Task: Create a due date automation trigger when advanced on, on the wednesday of the week before a card is due add fields with custom field "Resume" cleared at 11:00 AM.
Action: Mouse moved to (852, 71)
Screenshot: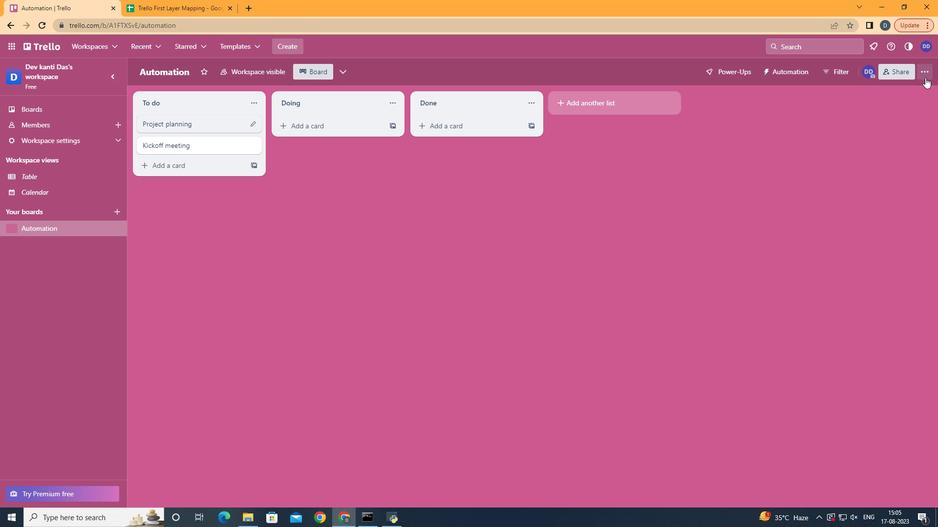 
Action: Mouse pressed left at (852, 71)
Screenshot: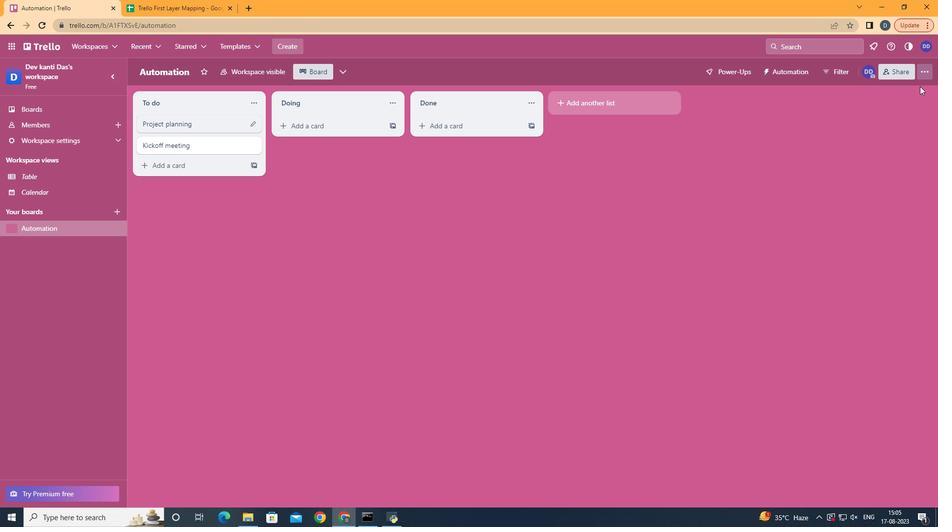 
Action: Mouse moved to (795, 189)
Screenshot: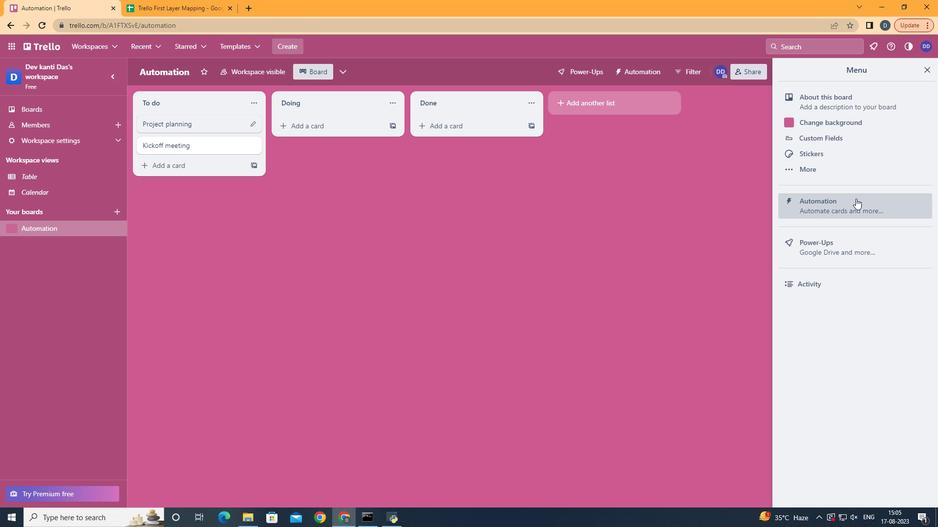 
Action: Mouse pressed left at (795, 189)
Screenshot: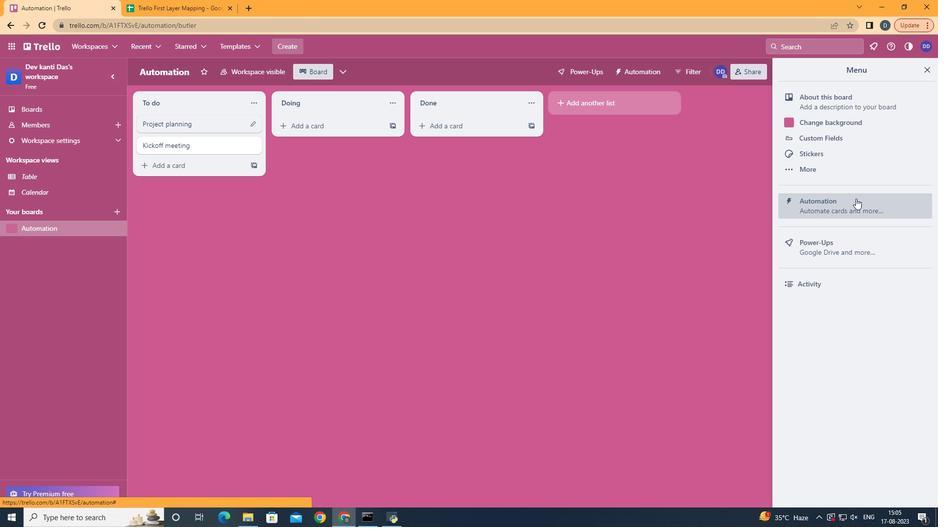 
Action: Mouse moved to (235, 182)
Screenshot: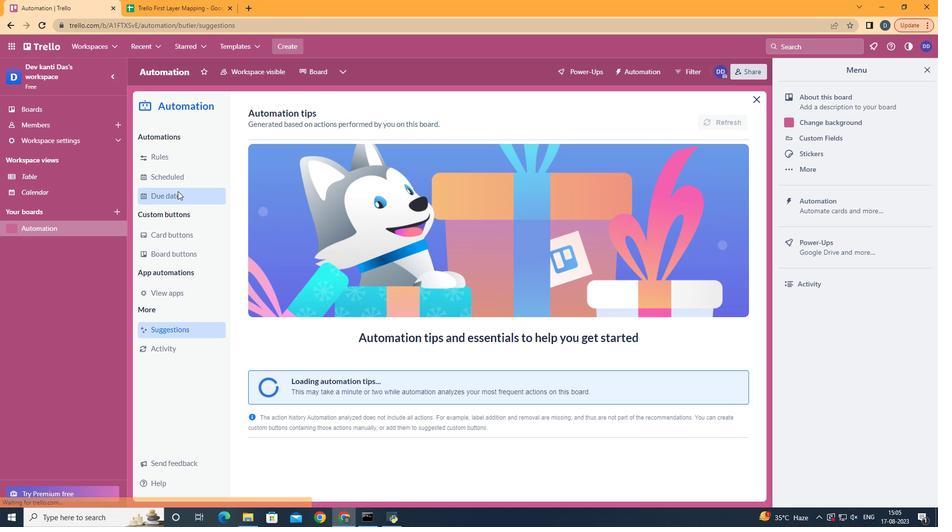 
Action: Mouse pressed left at (235, 182)
Screenshot: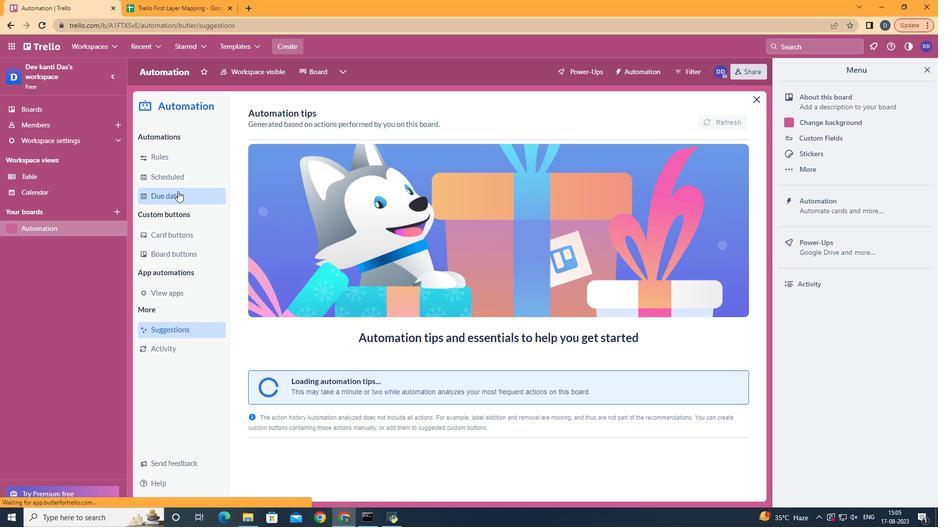 
Action: Mouse moved to (654, 108)
Screenshot: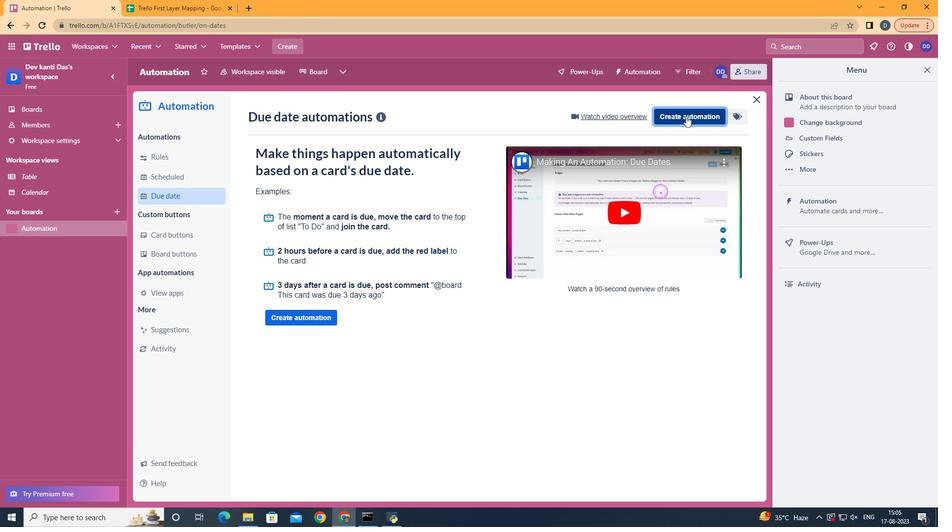 
Action: Mouse pressed left at (654, 108)
Screenshot: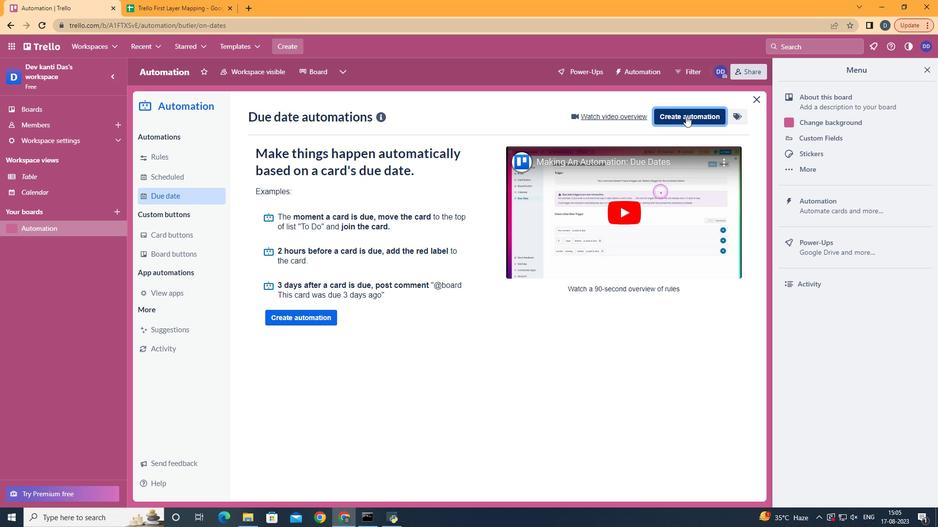 
Action: Mouse moved to (523, 200)
Screenshot: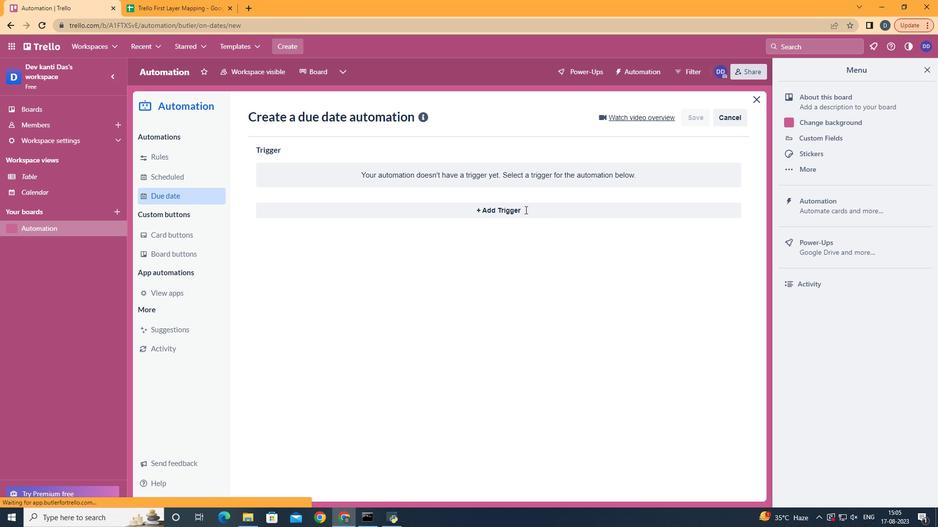 
Action: Mouse pressed left at (523, 200)
Screenshot: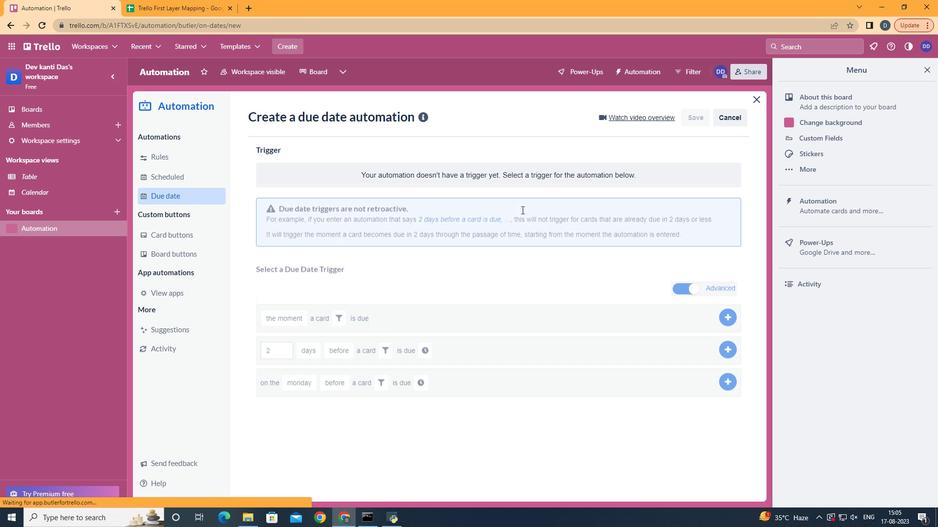 
Action: Mouse moved to (358, 279)
Screenshot: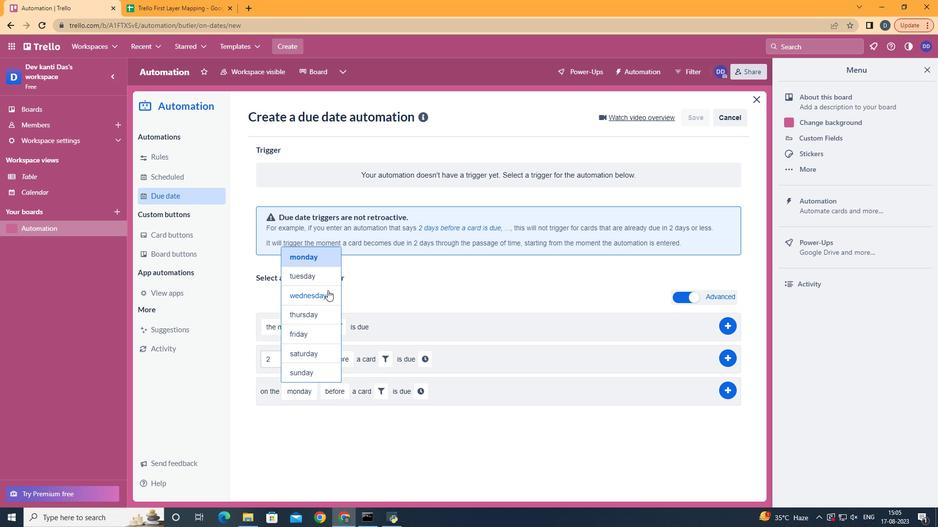 
Action: Mouse pressed left at (358, 279)
Screenshot: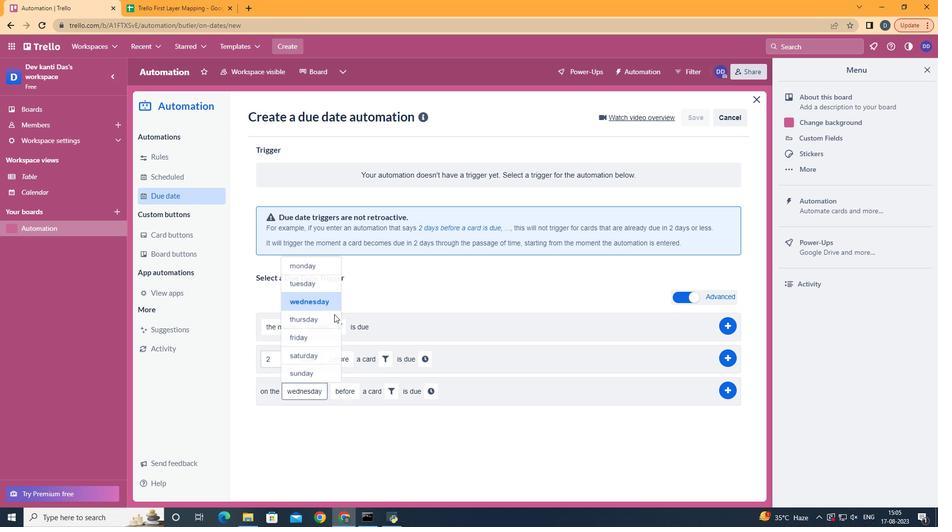
Action: Mouse moved to (387, 450)
Screenshot: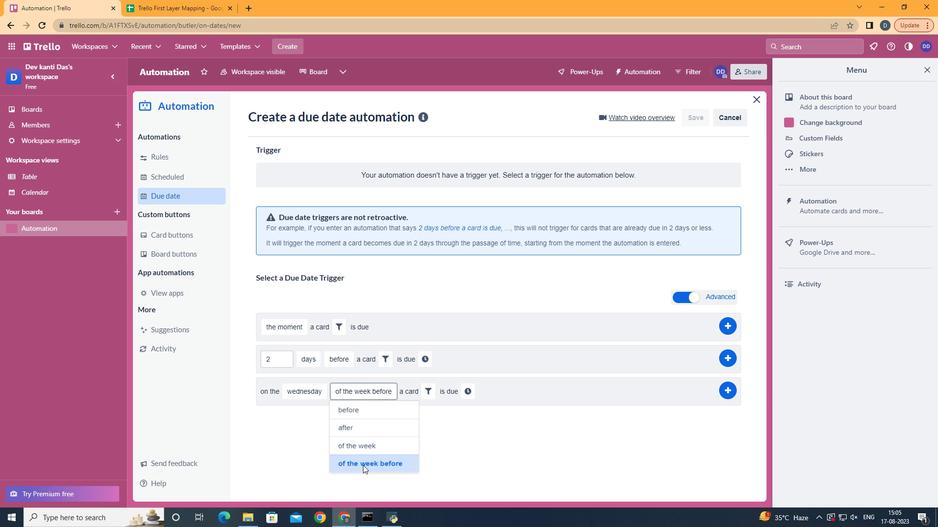 
Action: Mouse pressed left at (387, 450)
Screenshot: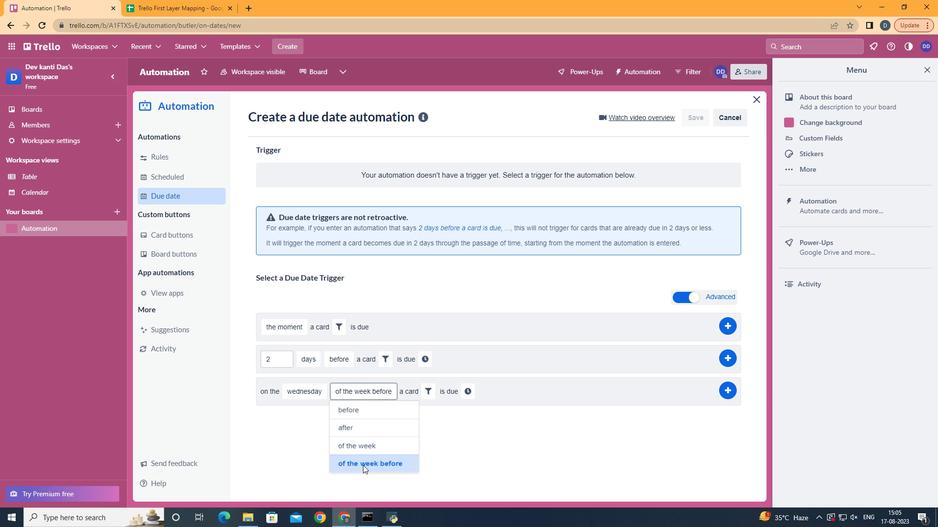 
Action: Mouse moved to (439, 376)
Screenshot: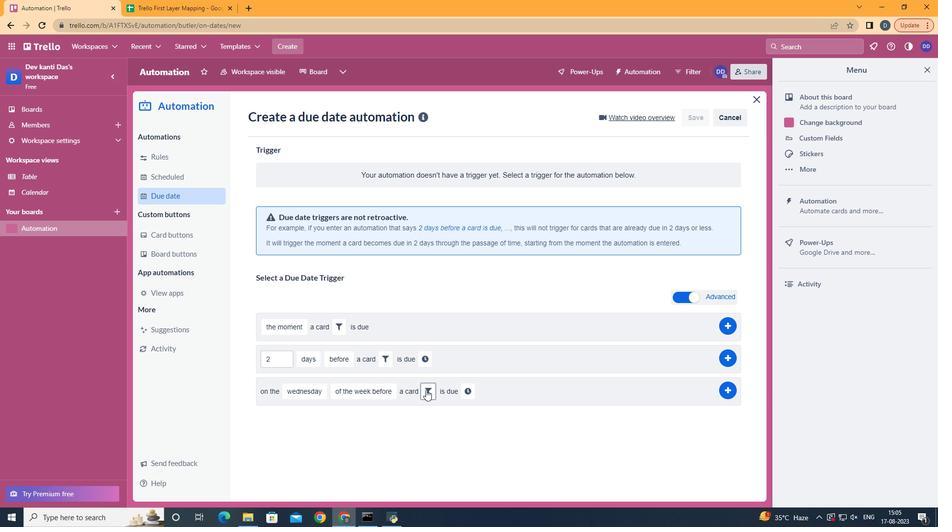 
Action: Mouse pressed left at (439, 376)
Screenshot: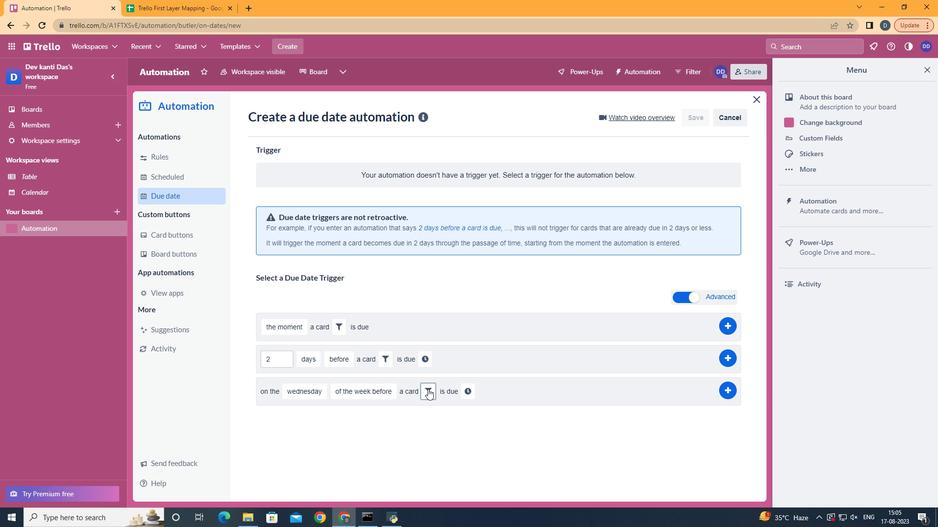
Action: Mouse moved to (566, 407)
Screenshot: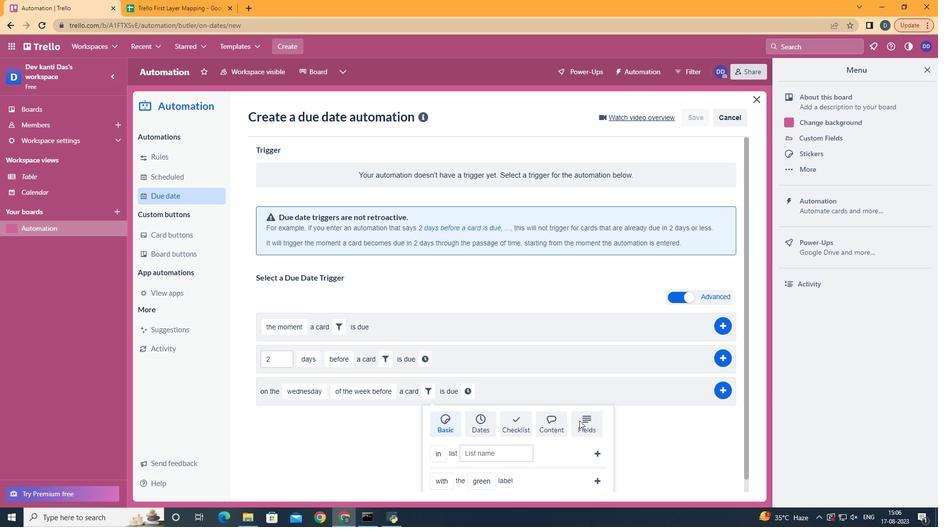 
Action: Mouse pressed left at (566, 407)
Screenshot: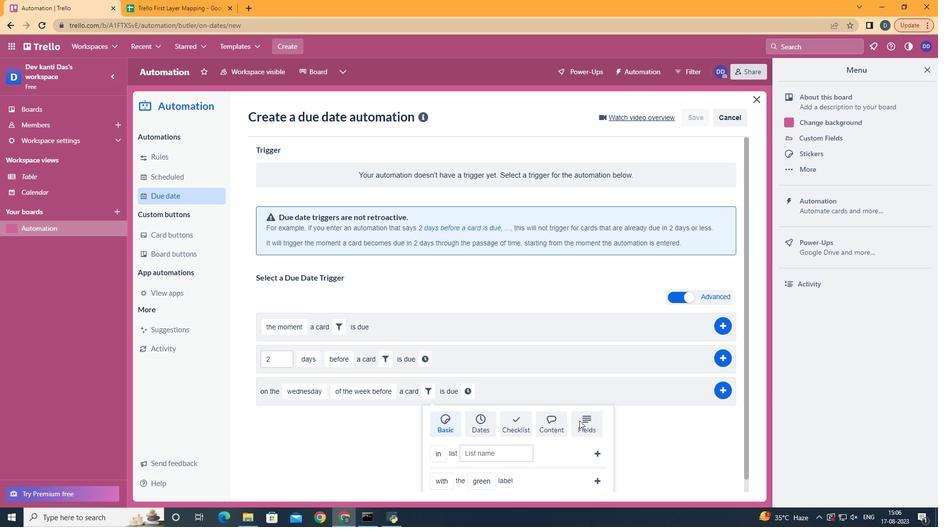 
Action: Mouse moved to (566, 407)
Screenshot: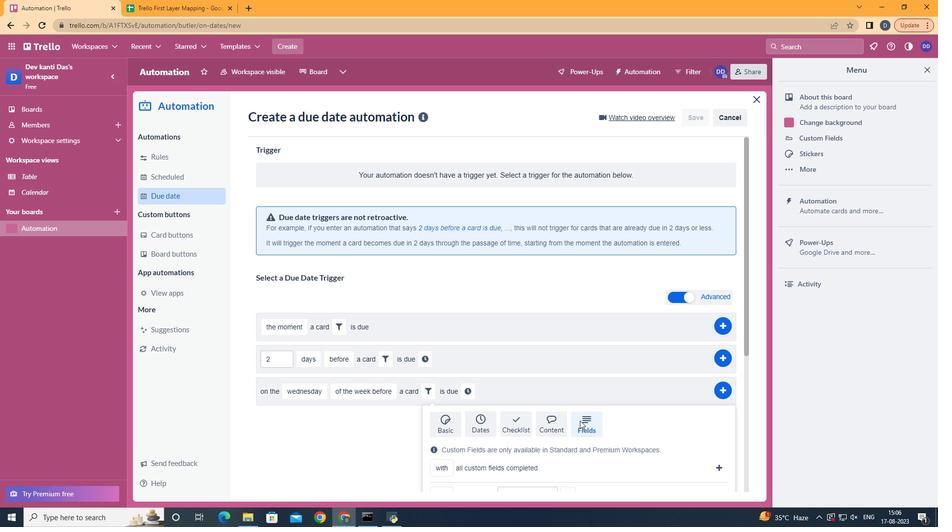 
Action: Mouse scrolled (566, 406) with delta (0, 0)
Screenshot: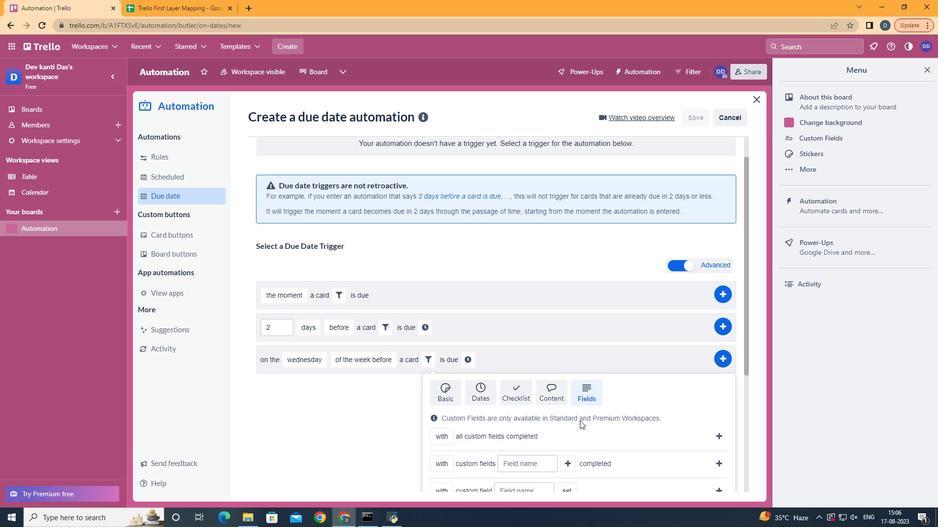 
Action: Mouse scrolled (566, 406) with delta (0, 0)
Screenshot: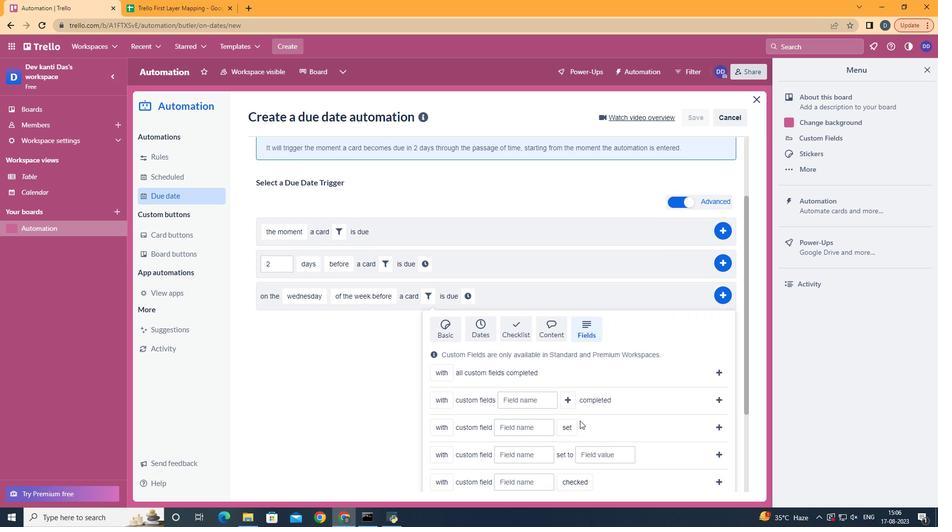 
Action: Mouse moved to (533, 408)
Screenshot: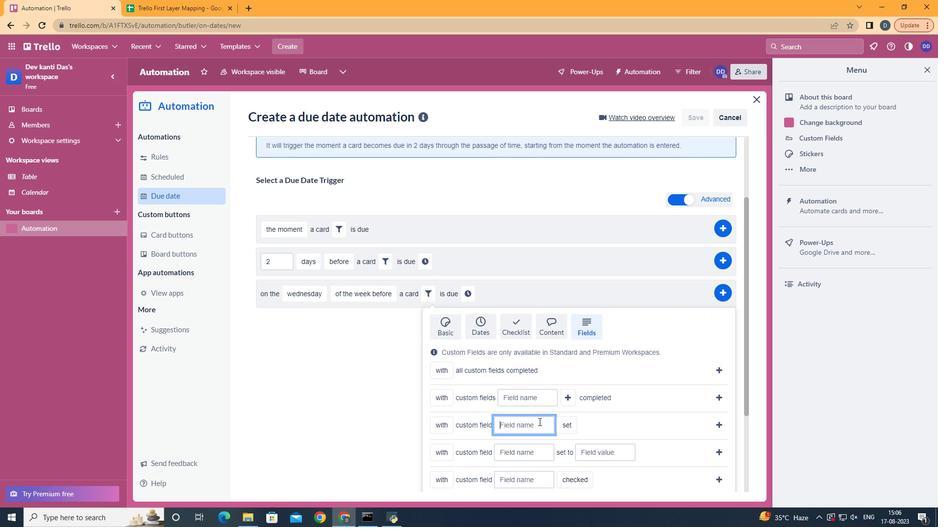 
Action: Mouse pressed left at (533, 408)
Screenshot: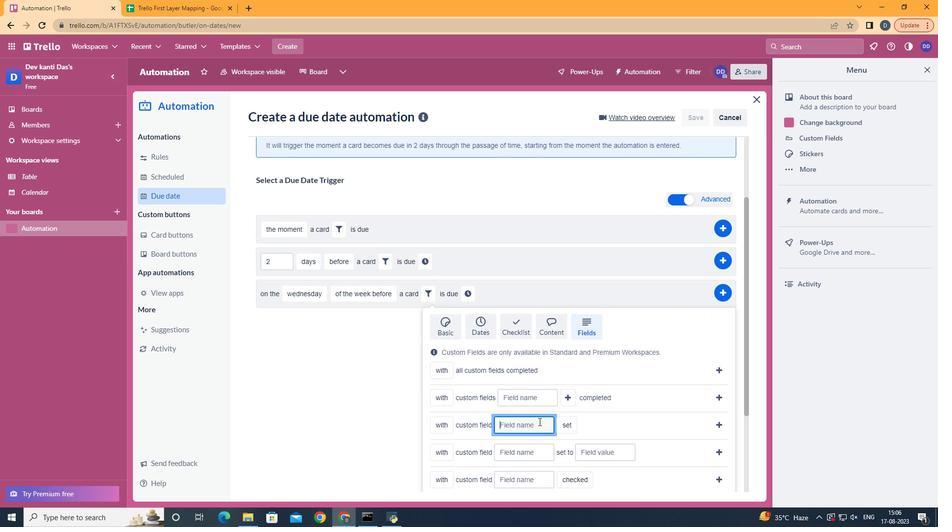 
Action: Key pressed <Key.shift><Key.shift><Key.shift><Key.shift><Key.shift><Key.shift>Resume
Screenshot: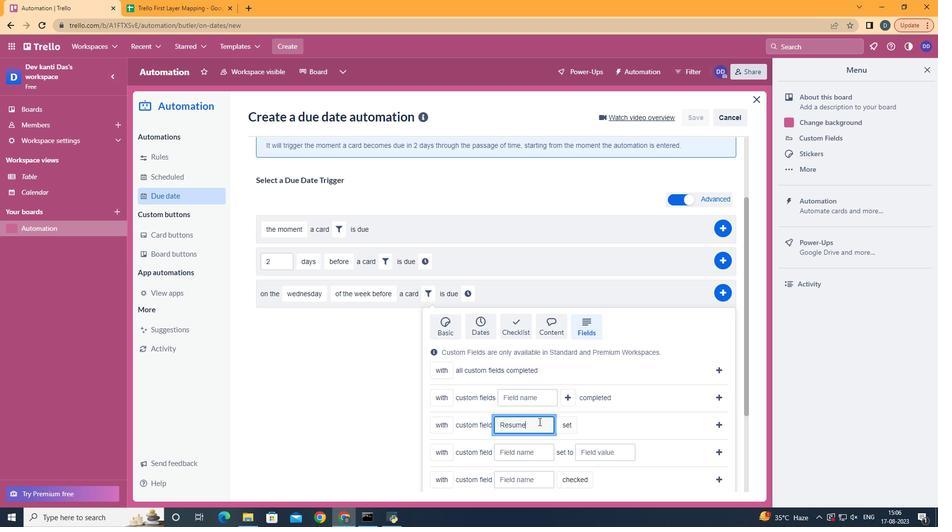 
Action: Mouse moved to (562, 449)
Screenshot: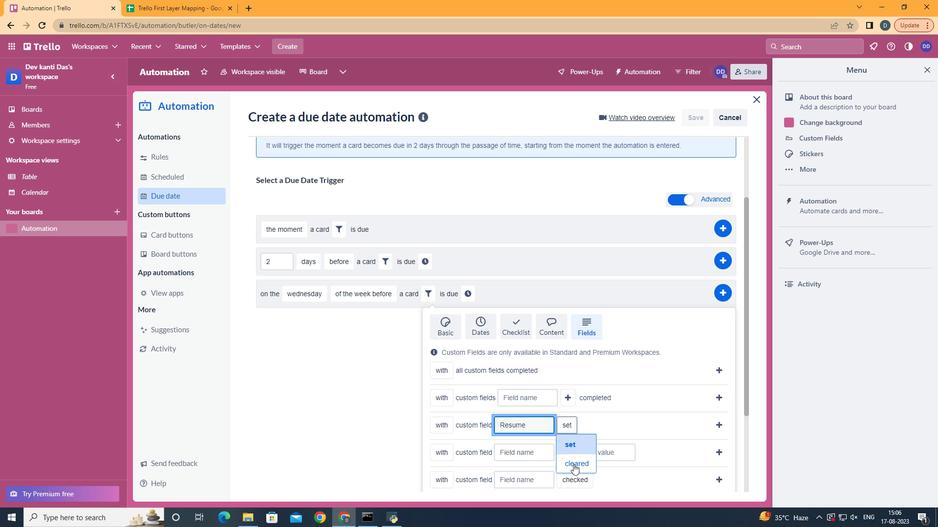 
Action: Mouse pressed left at (562, 449)
Screenshot: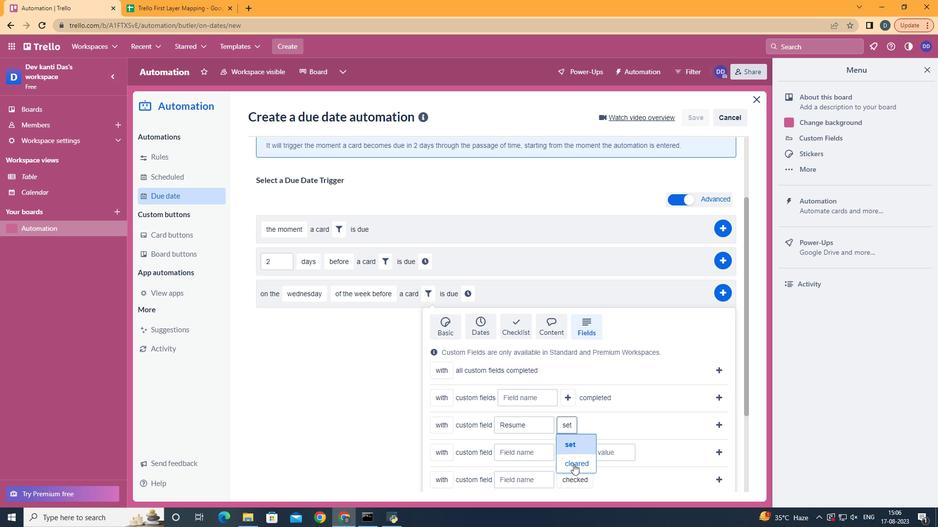 
Action: Mouse moved to (681, 411)
Screenshot: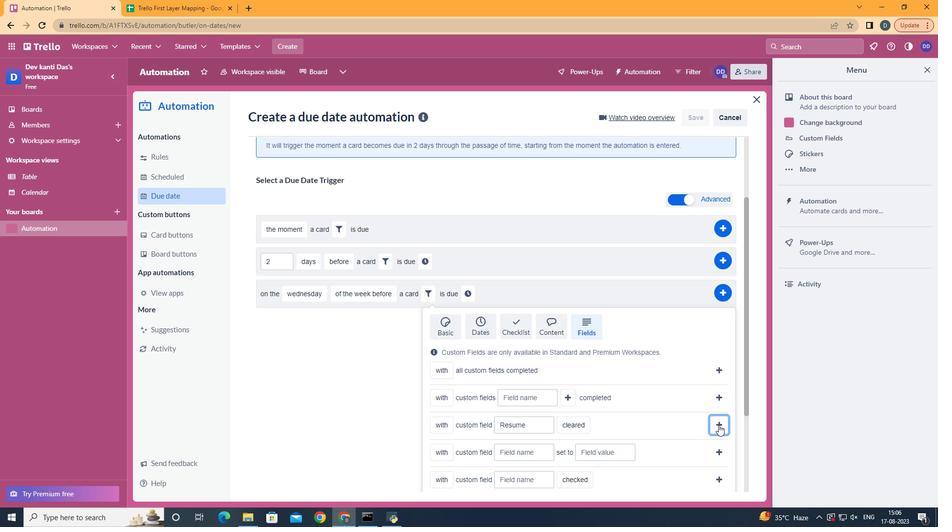 
Action: Mouse pressed left at (681, 411)
Screenshot: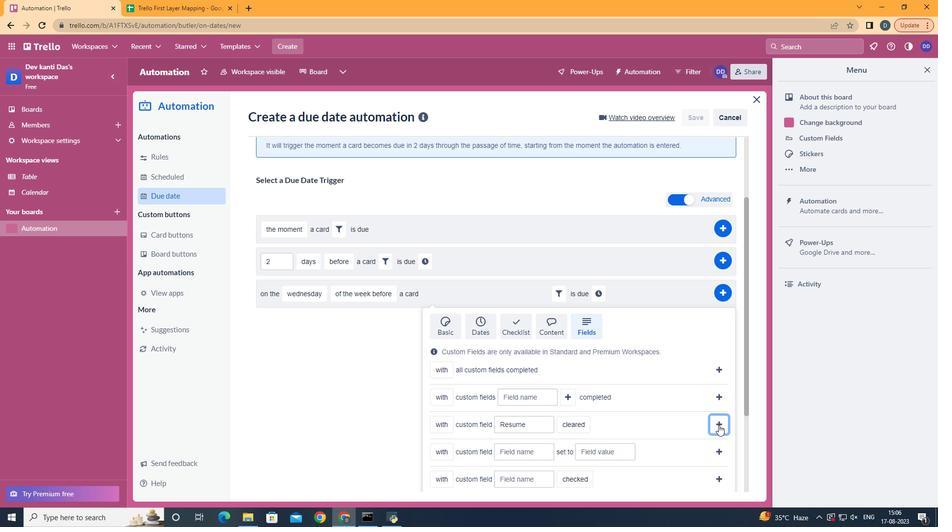 
Action: Mouse moved to (583, 382)
Screenshot: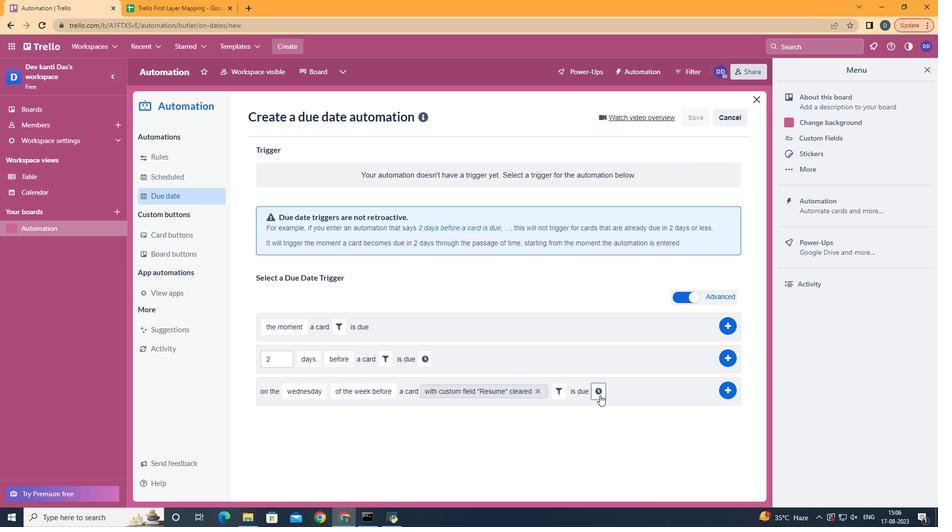 
Action: Mouse pressed left at (583, 382)
Screenshot: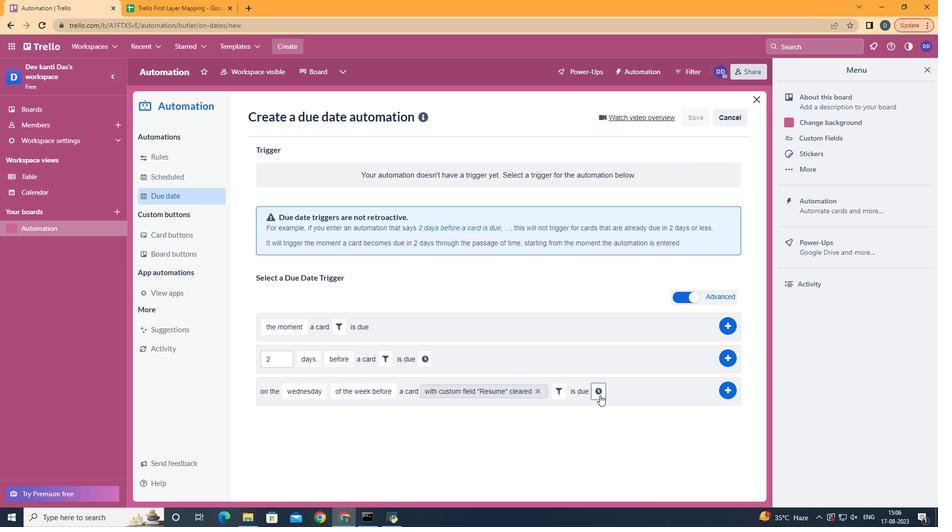 
Action: Mouse moved to (606, 379)
Screenshot: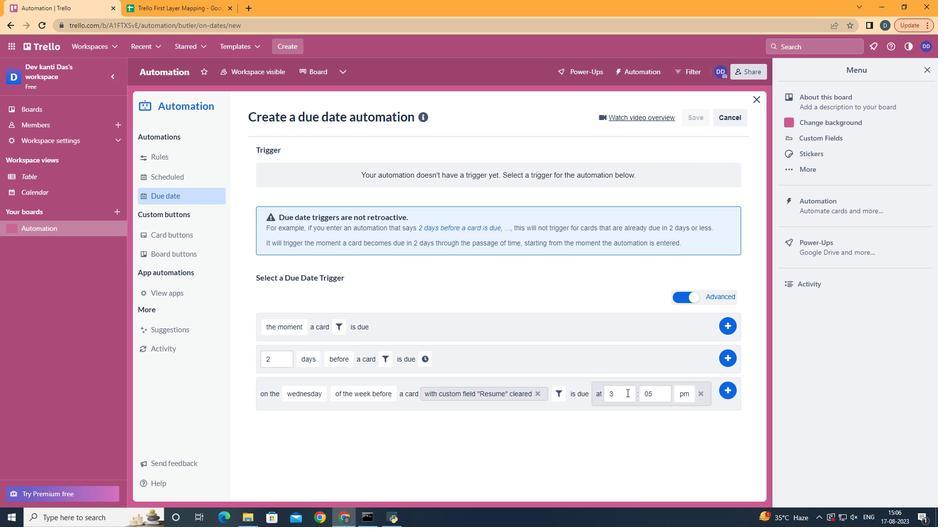
Action: Mouse pressed left at (606, 379)
Screenshot: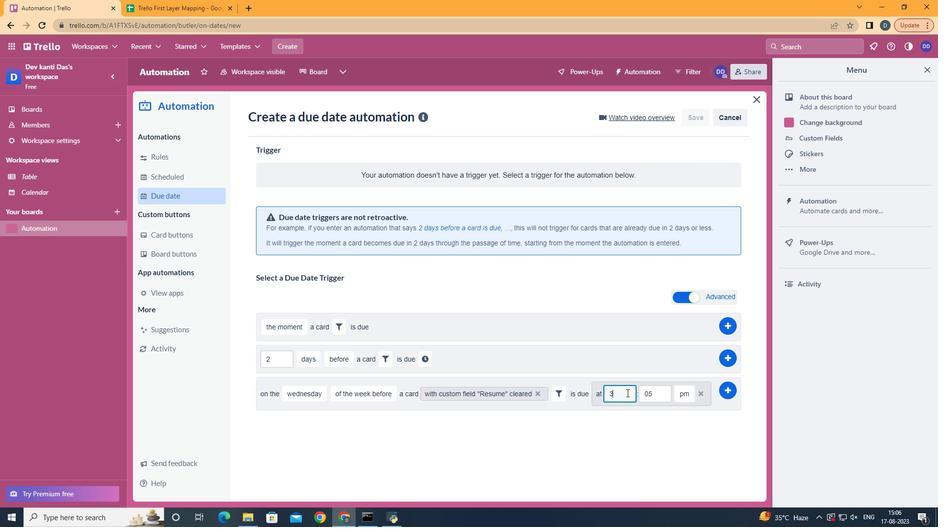 
Action: Mouse moved to (606, 379)
Screenshot: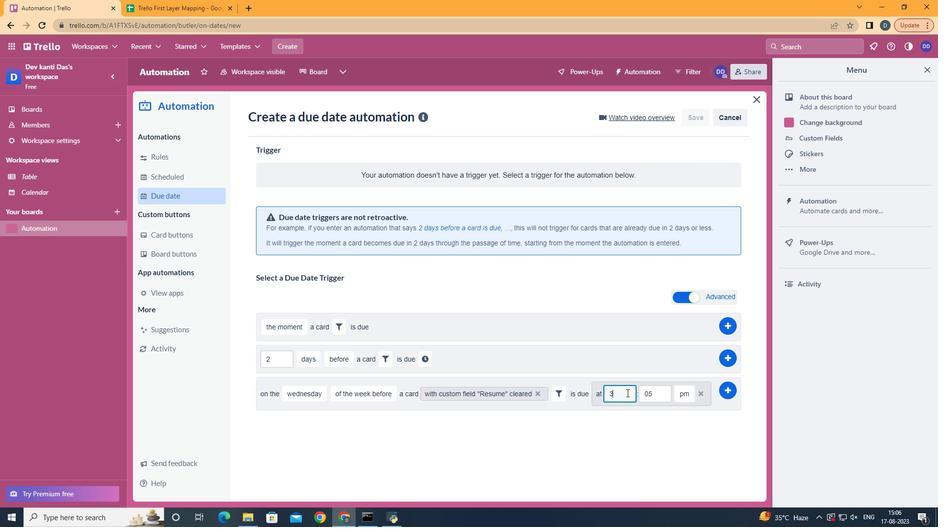 
Action: Key pressed <Key.backspace>11
Screenshot: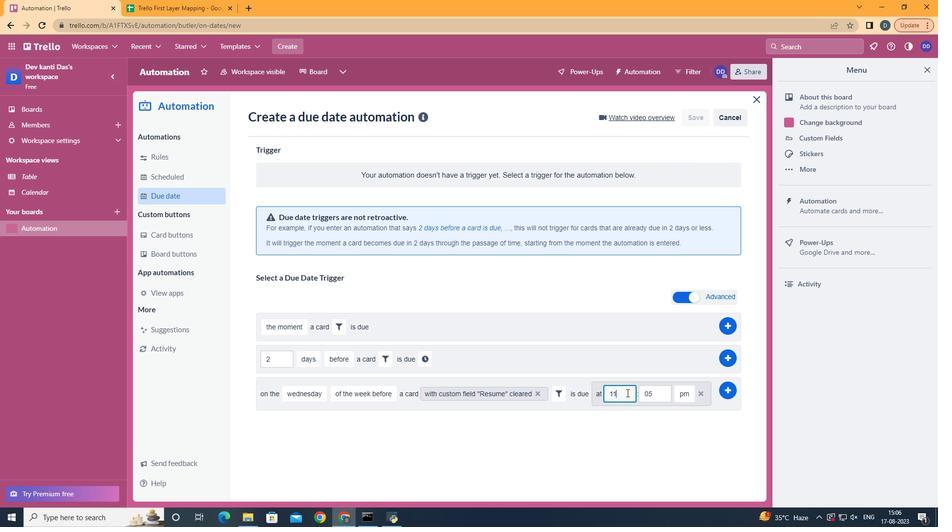 
Action: Mouse moved to (631, 381)
Screenshot: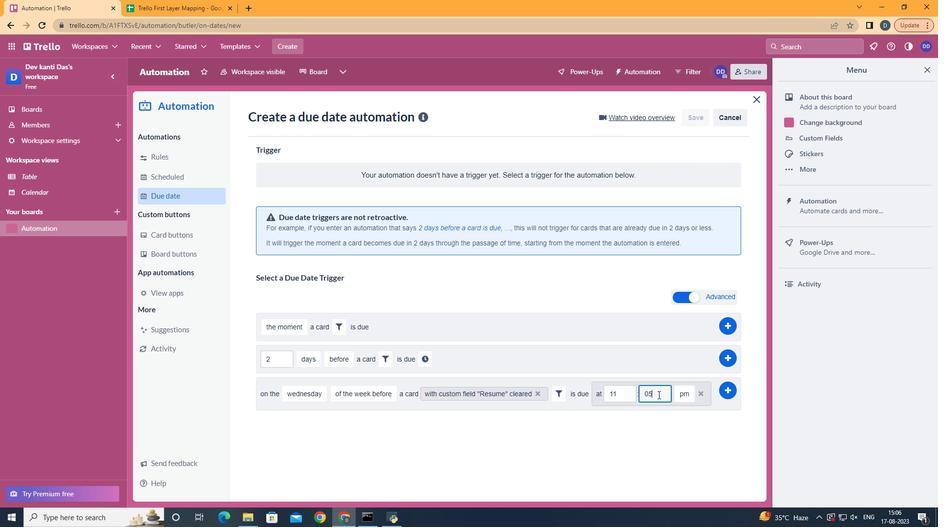 
Action: Mouse pressed left at (631, 381)
Screenshot: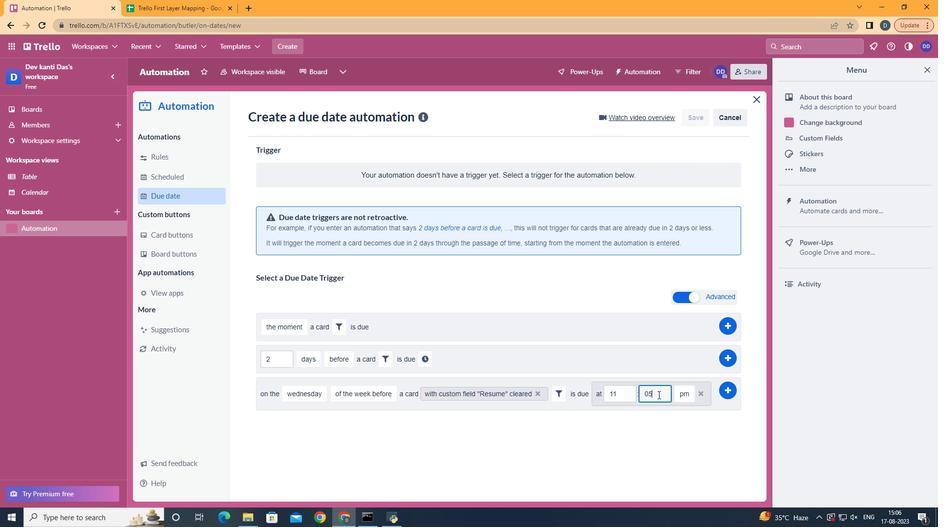 
Action: Mouse moved to (631, 381)
Screenshot: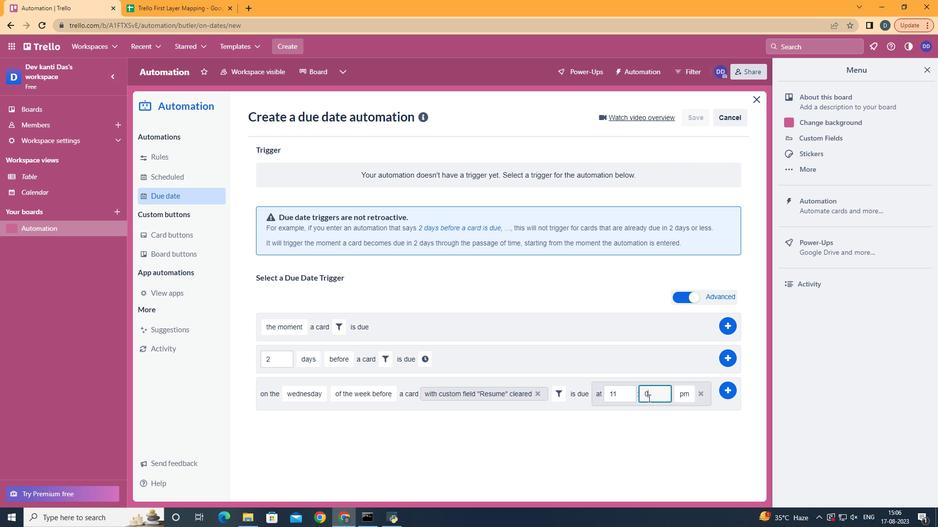 
Action: Key pressed <Key.backspace>
Screenshot: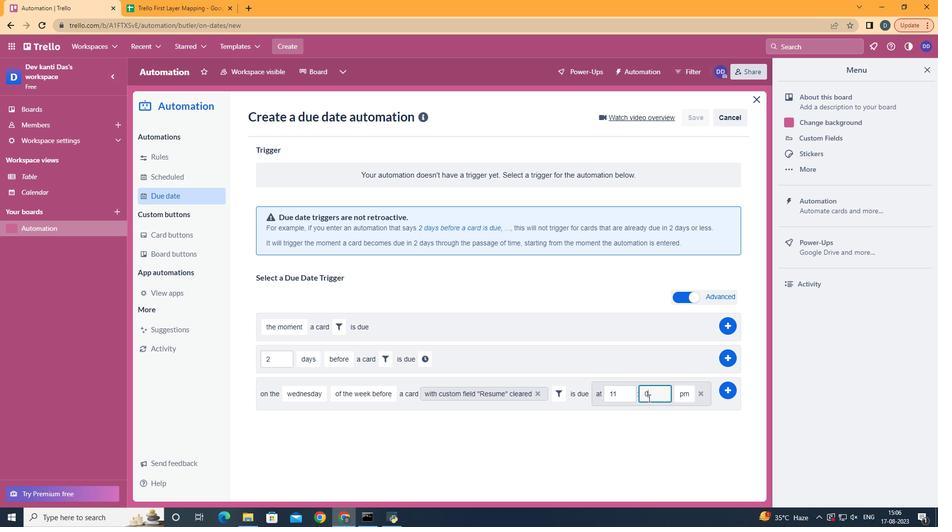 
Action: Mouse moved to (623, 385)
Screenshot: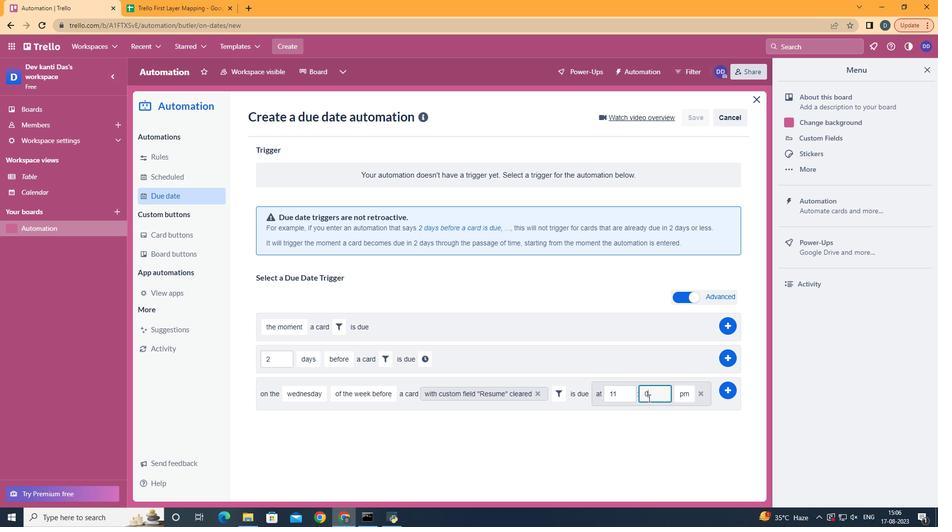 
Action: Key pressed 0
Screenshot: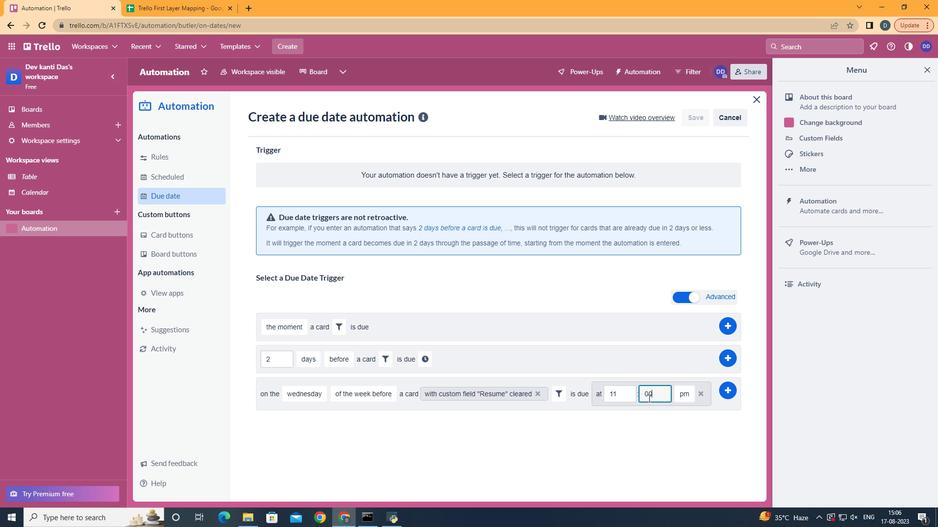 
Action: Mouse moved to (654, 396)
Screenshot: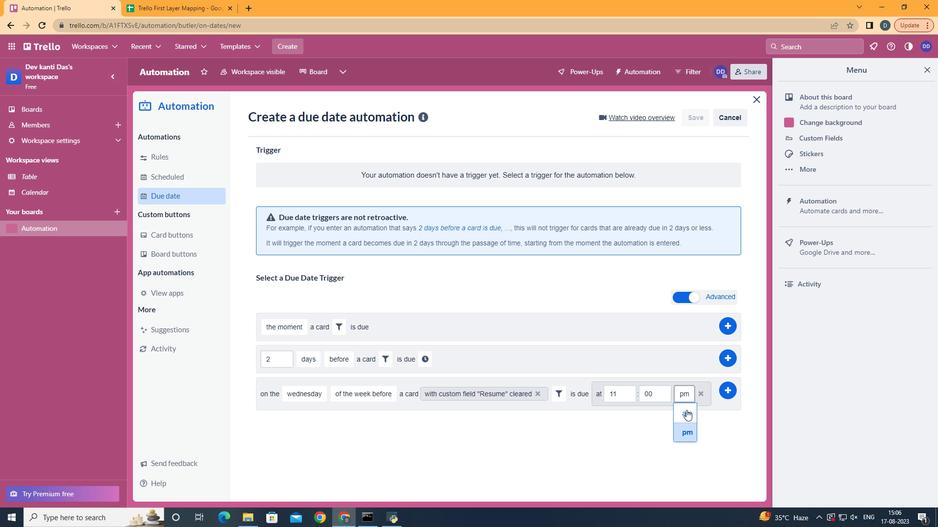 
Action: Mouse pressed left at (654, 396)
Screenshot: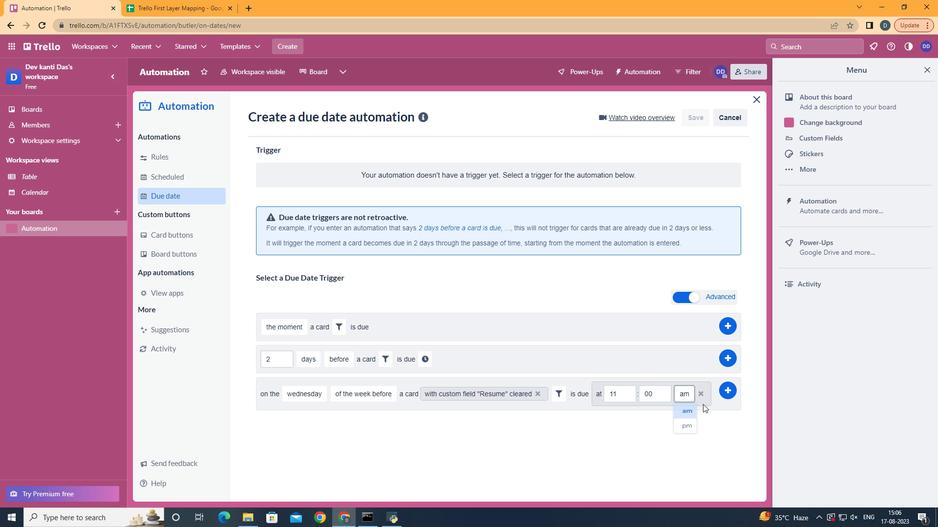 
Action: Mouse moved to (688, 378)
Screenshot: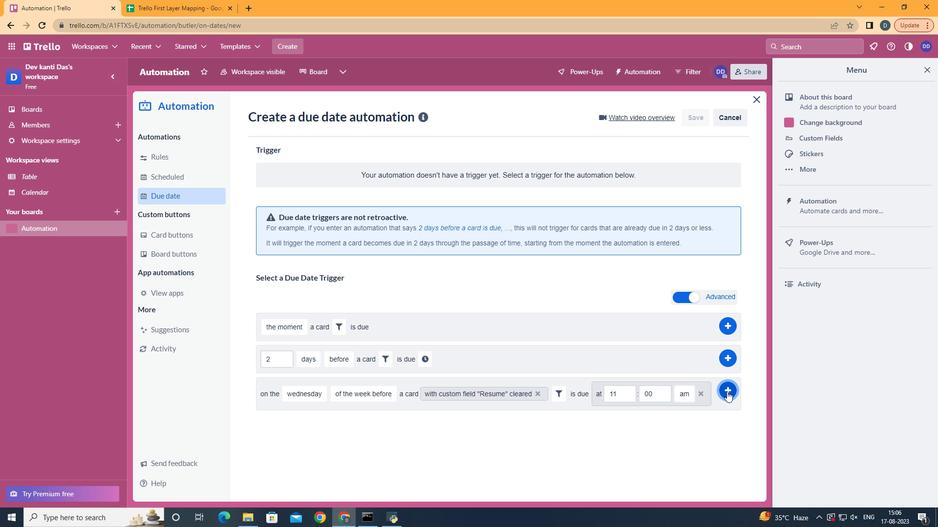 
Action: Mouse pressed left at (688, 378)
Screenshot: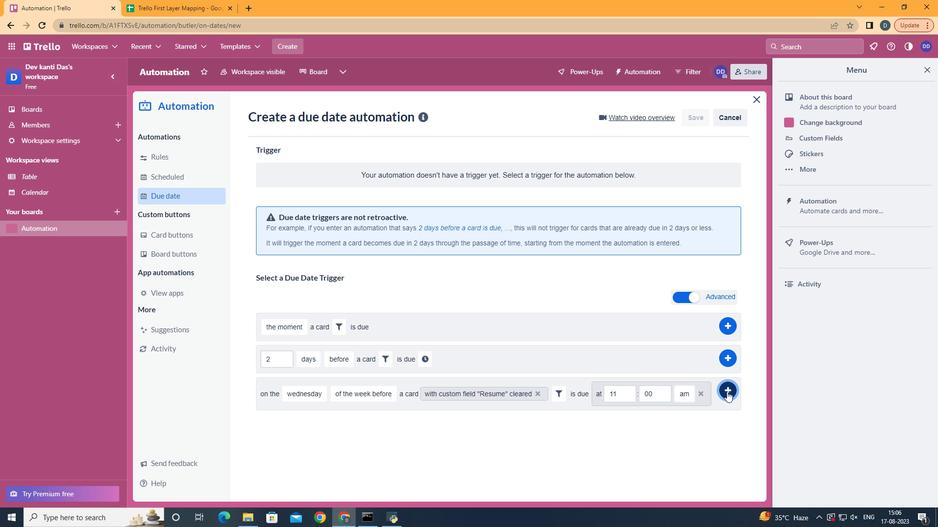 
